 Task: Enable snap to the grid in the drawing.
Action: Mouse moved to (142, 121)
Screenshot: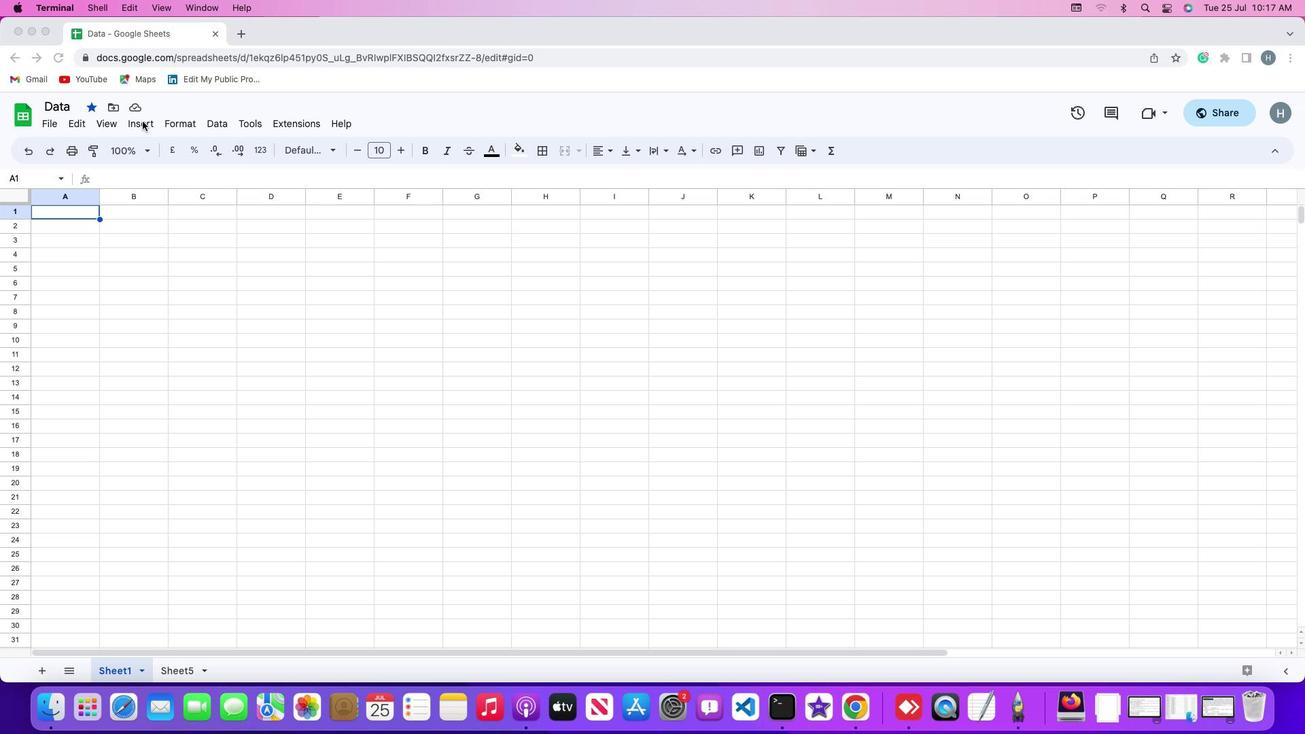 
Action: Mouse pressed left at (142, 121)
Screenshot: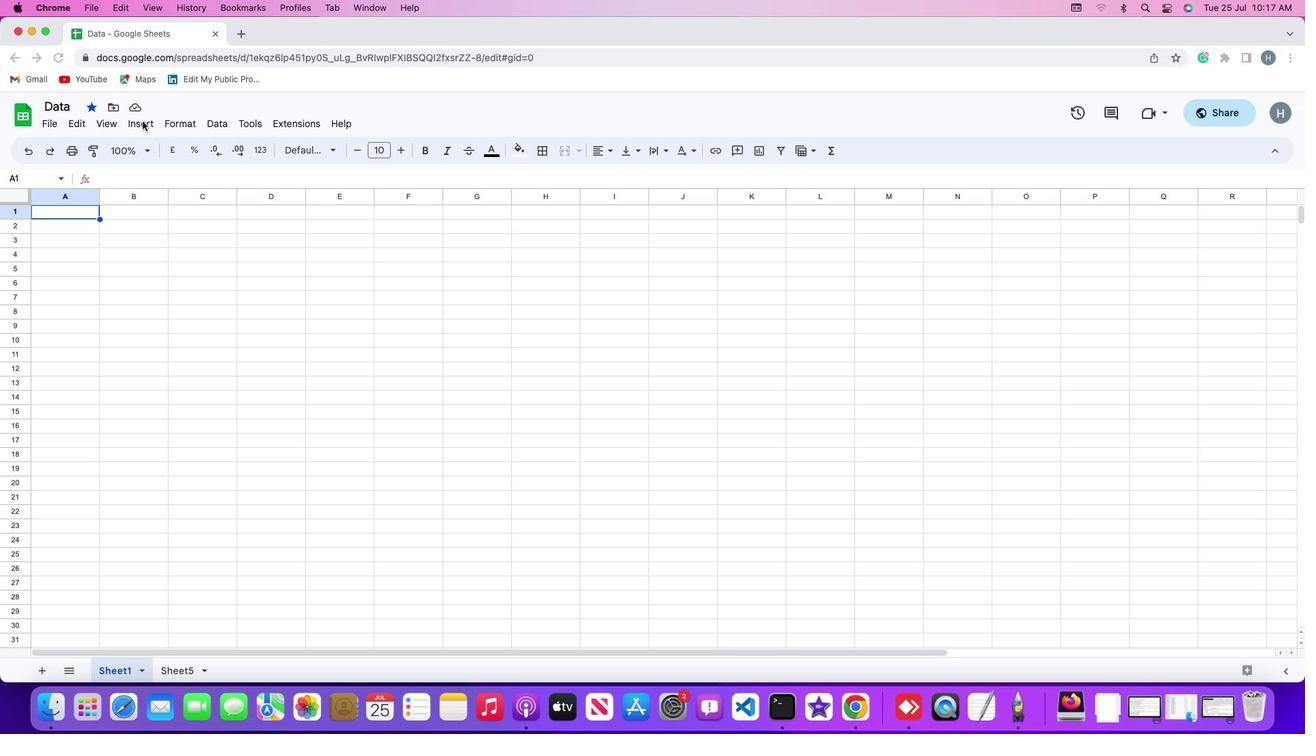 
Action: Mouse moved to (144, 120)
Screenshot: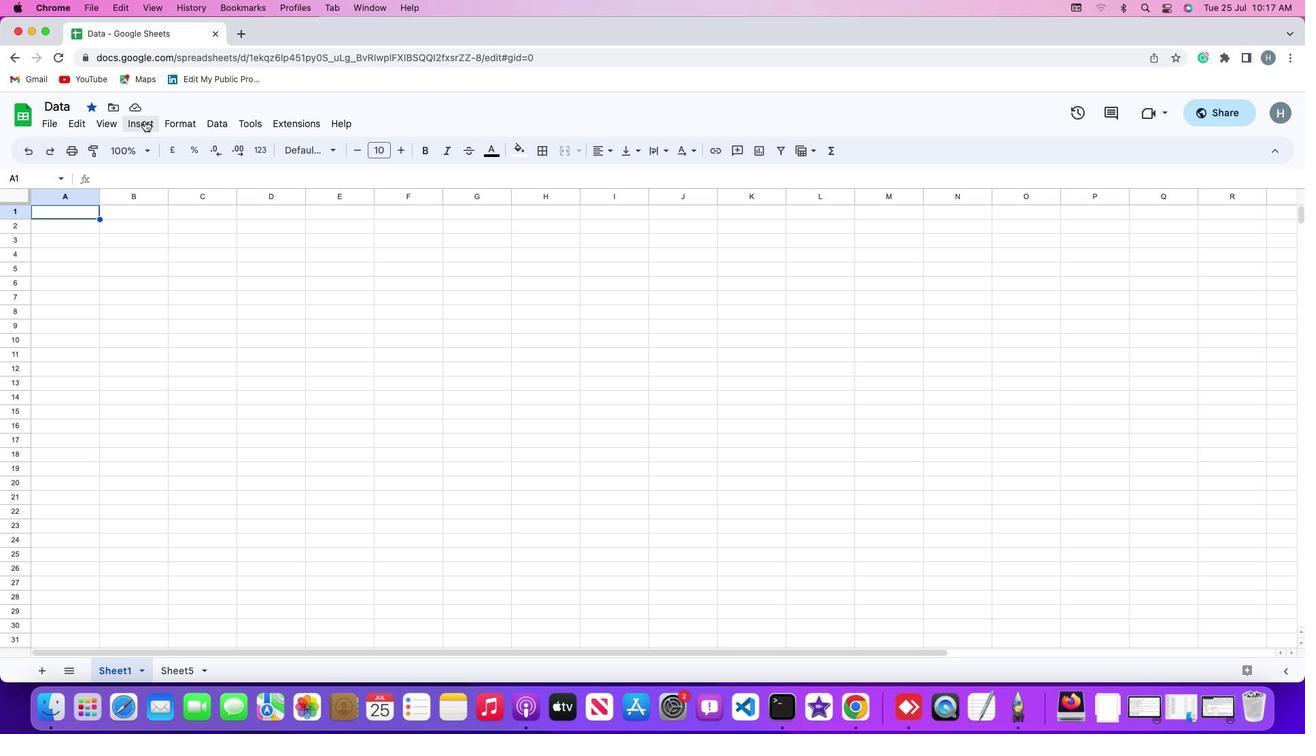 
Action: Mouse pressed left at (144, 120)
Screenshot: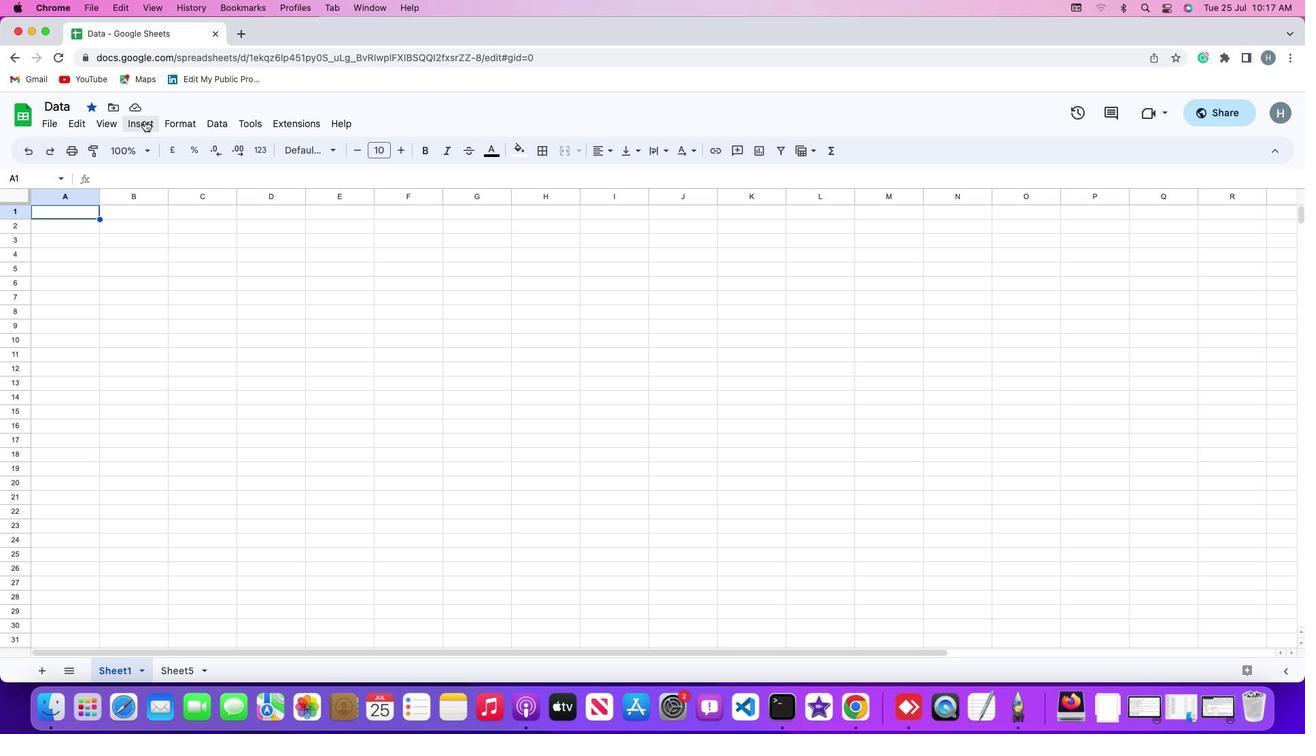 
Action: Mouse moved to (181, 307)
Screenshot: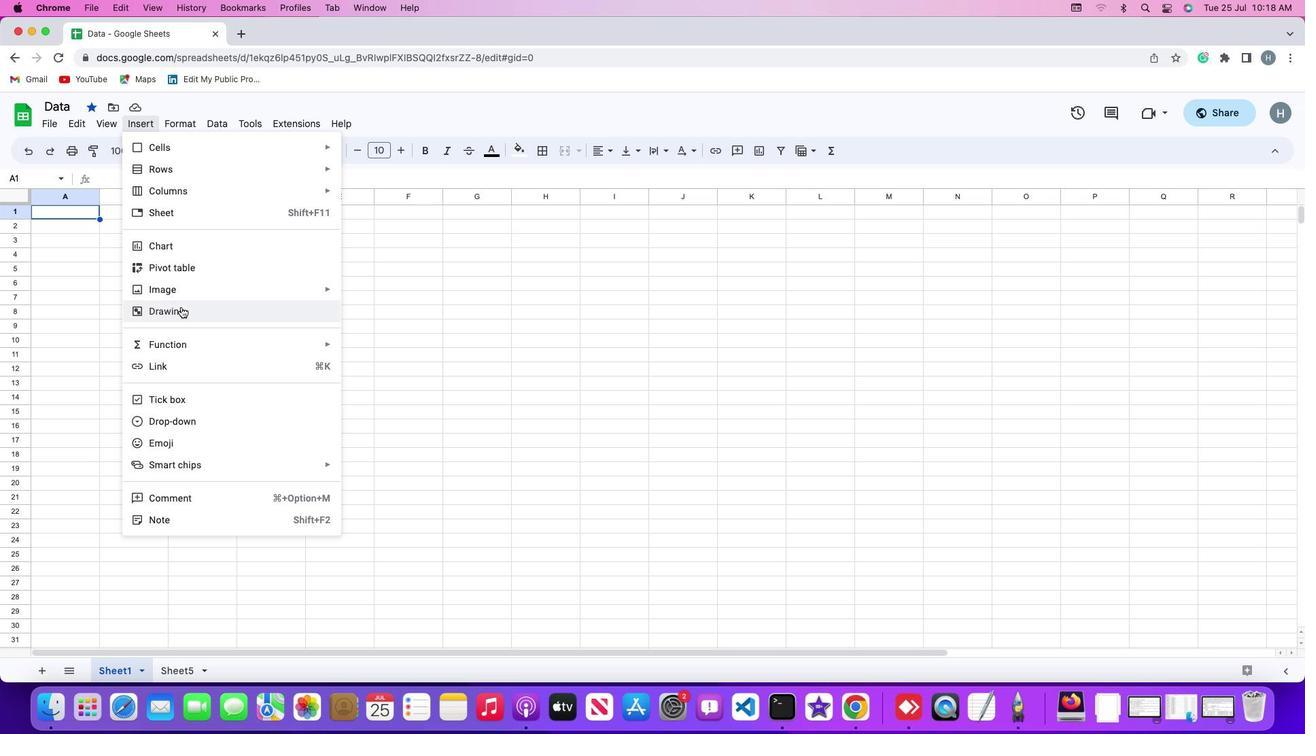 
Action: Mouse pressed left at (181, 307)
Screenshot: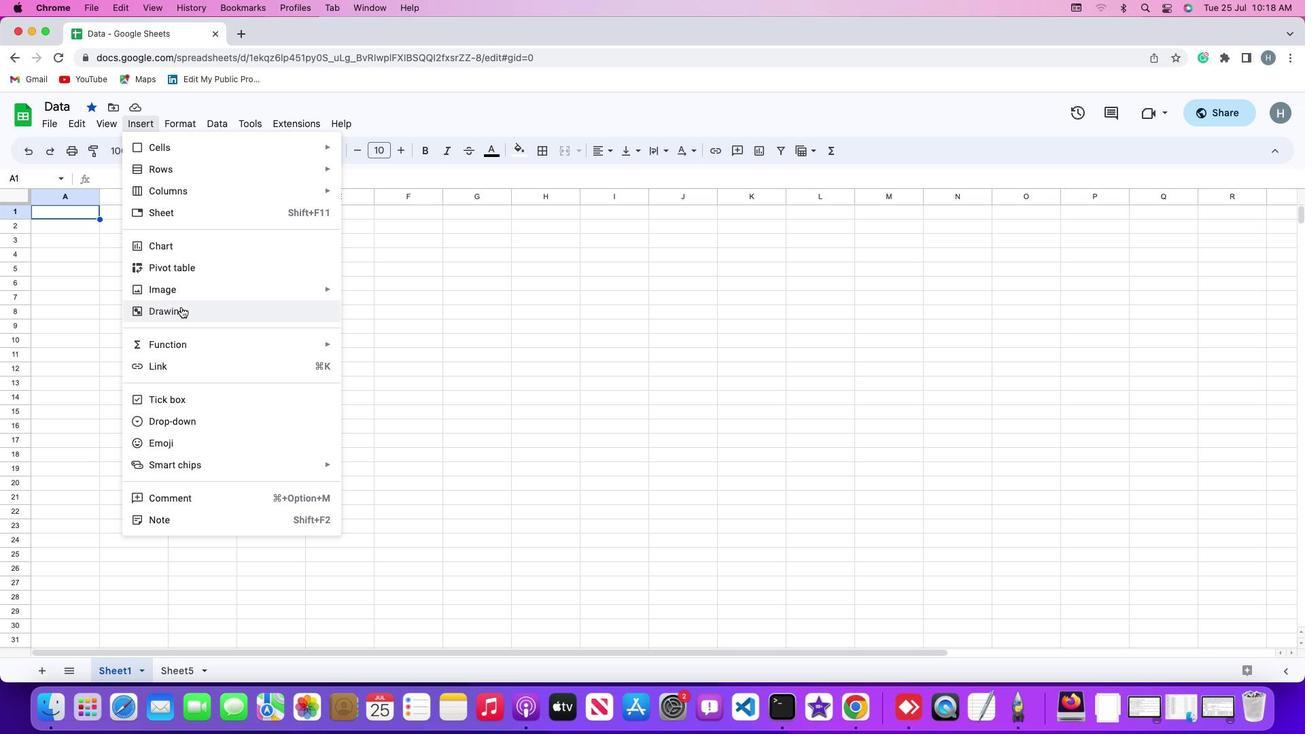 
Action: Mouse moved to (379, 170)
Screenshot: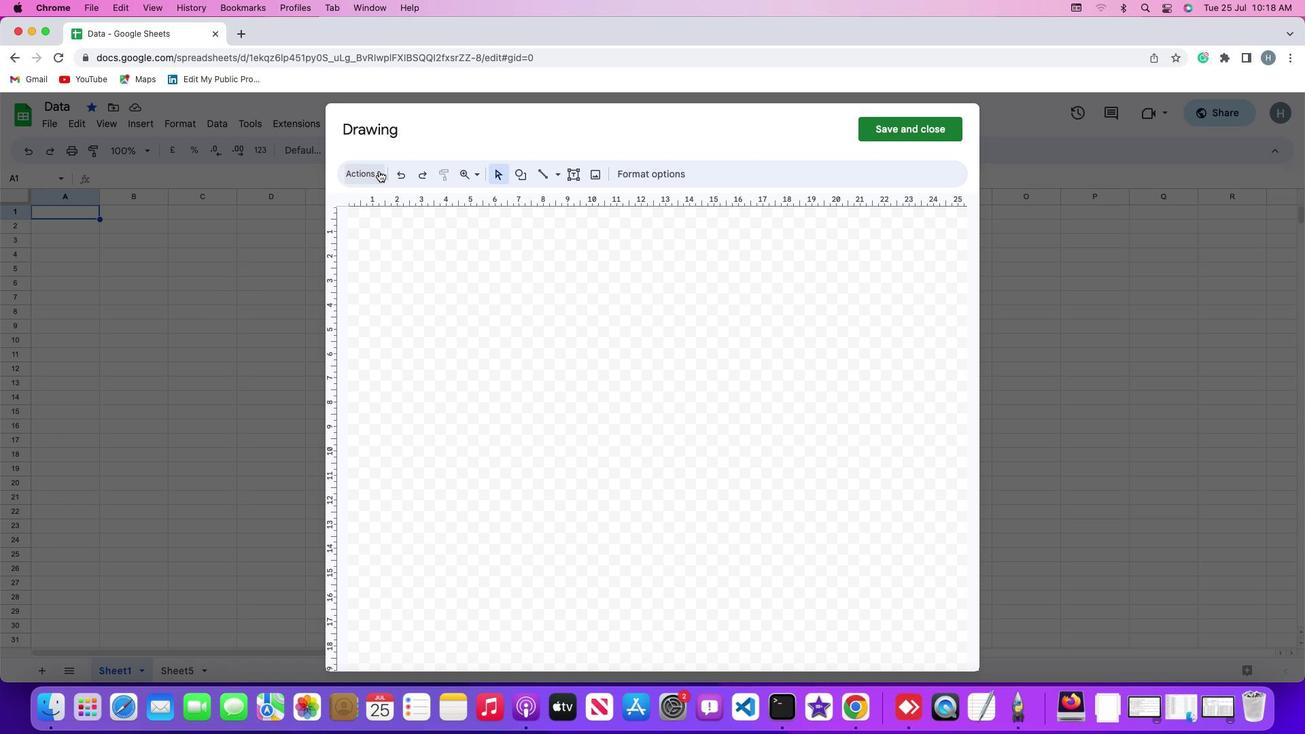 
Action: Mouse pressed left at (379, 170)
Screenshot: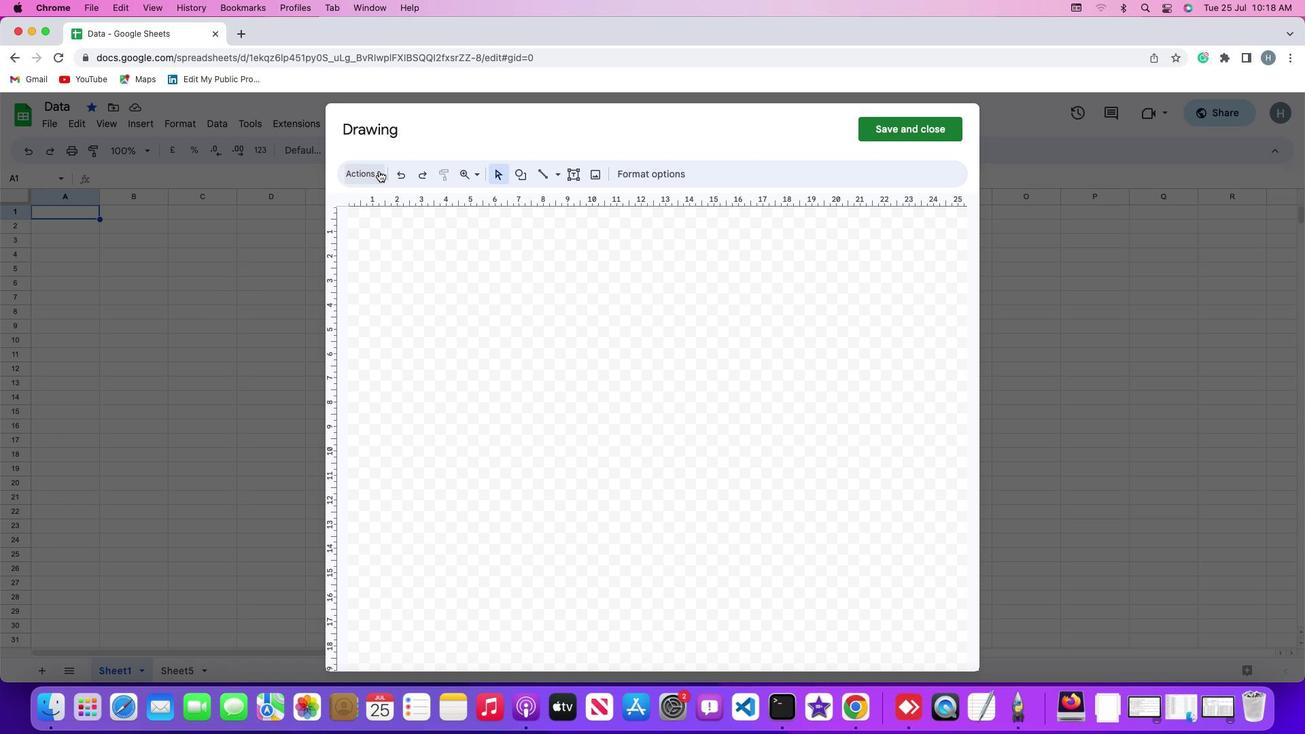 
Action: Mouse moved to (590, 555)
Screenshot: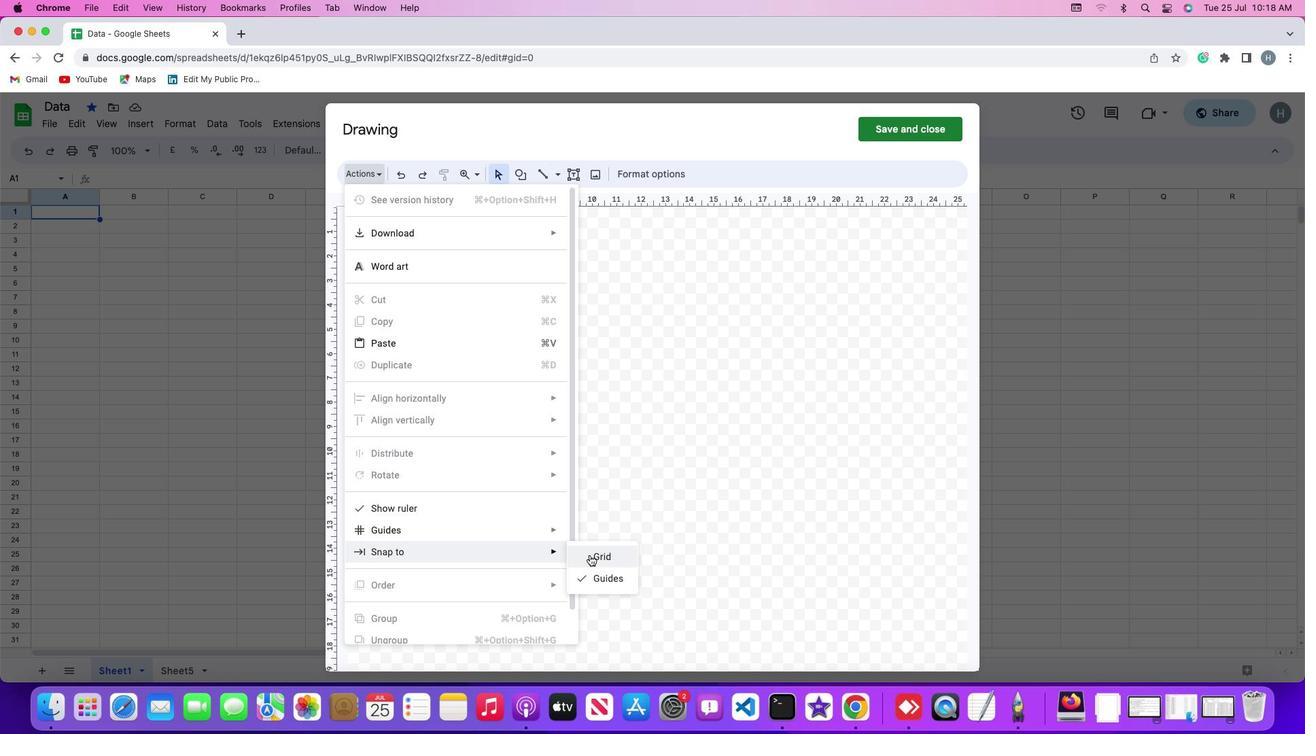 
Action: Mouse pressed left at (590, 555)
Screenshot: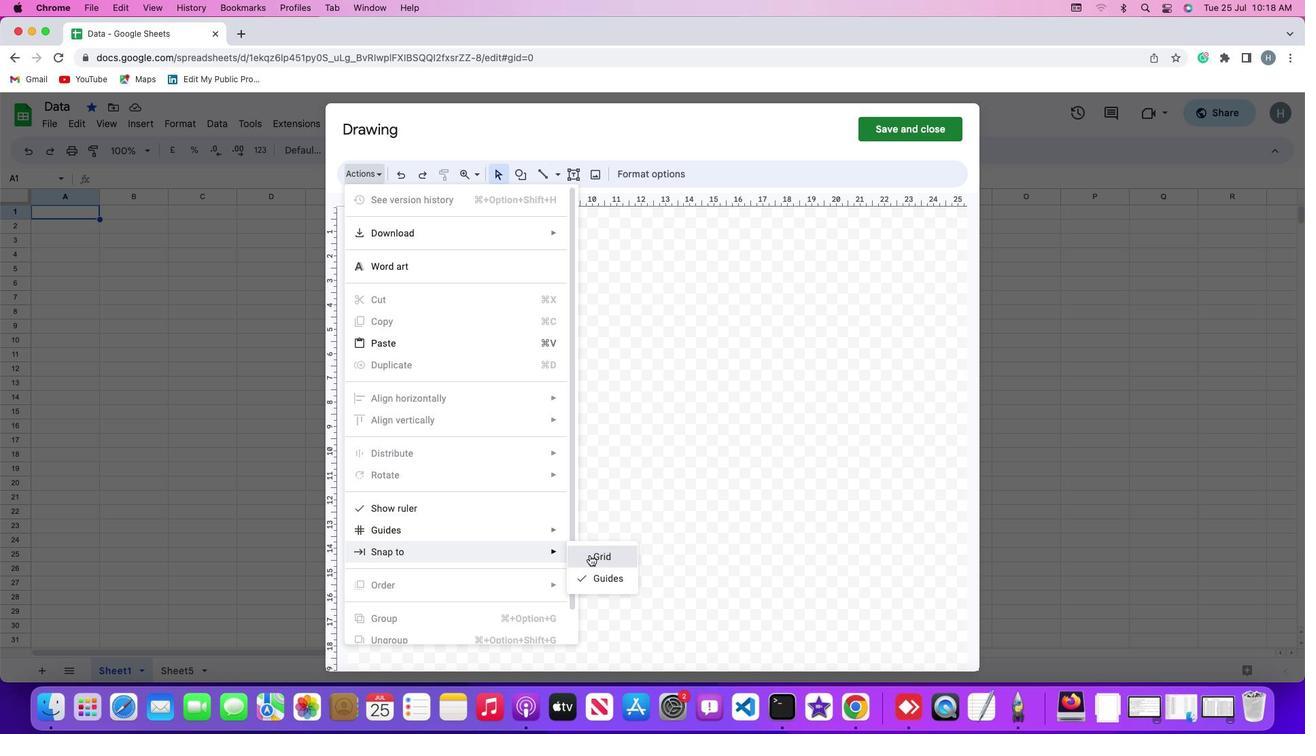 
Action: Mouse moved to (649, 458)
Screenshot: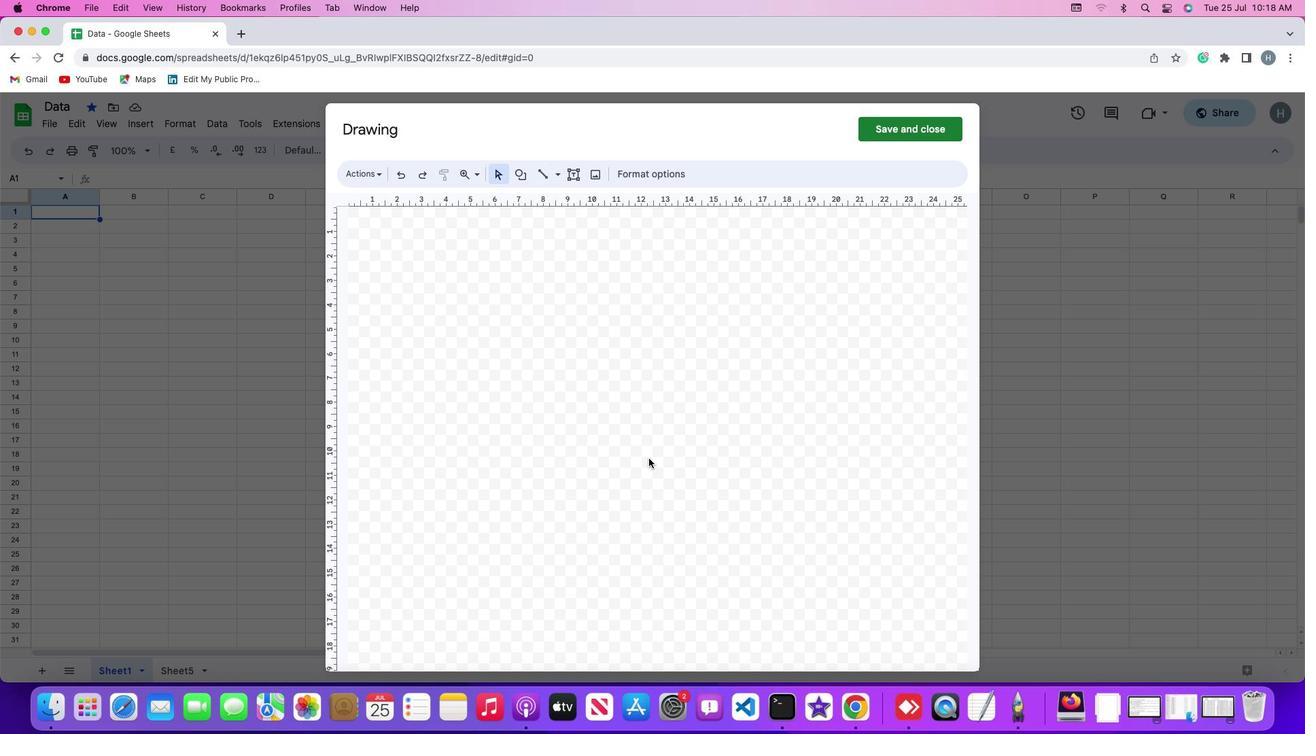 
